 Task: Launch javascript debug terminal.
Action: Mouse moved to (172, 17)
Screenshot: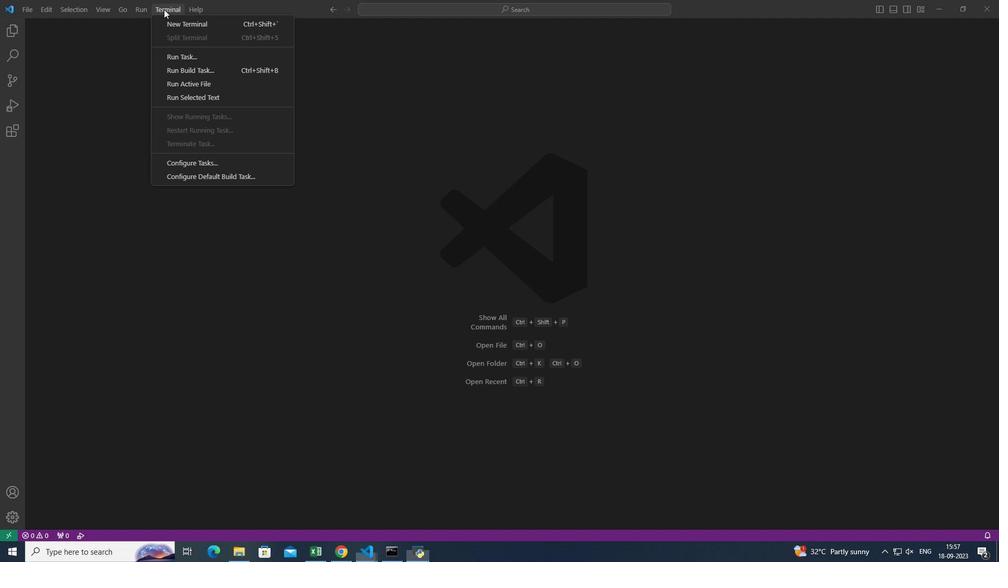 
Action: Mouse pressed left at (172, 17)
Screenshot: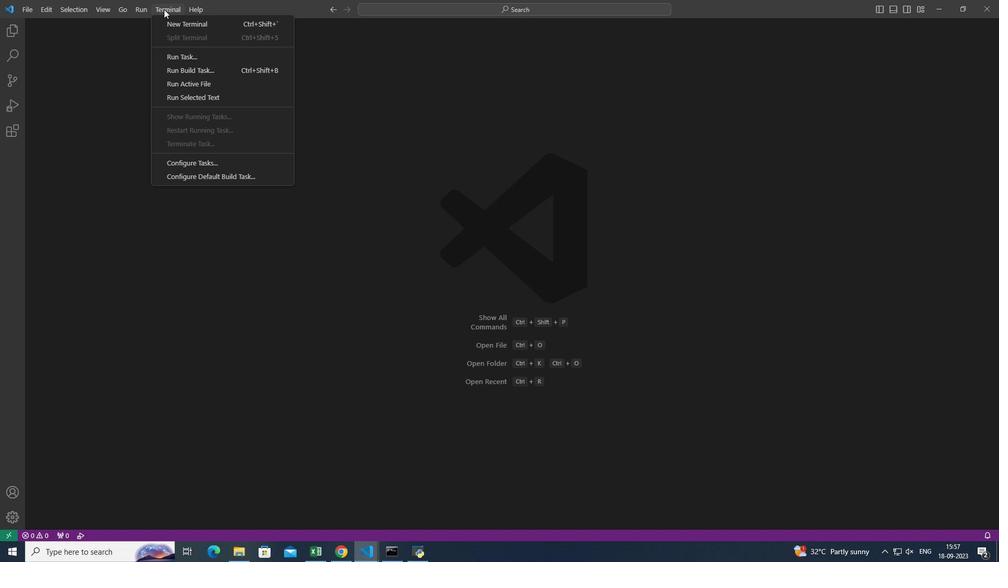 
Action: Mouse moved to (234, 31)
Screenshot: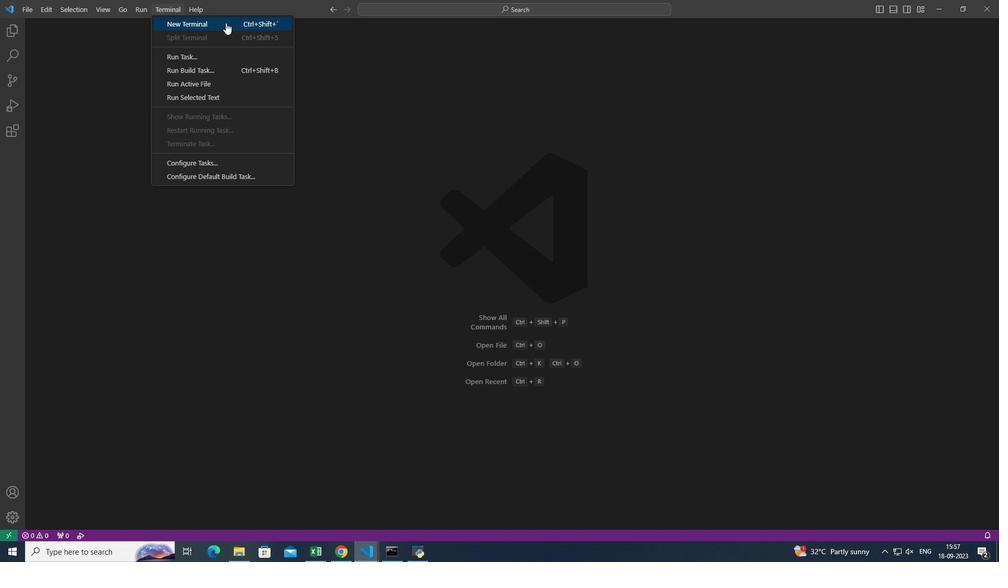 
Action: Mouse pressed left at (234, 31)
Screenshot: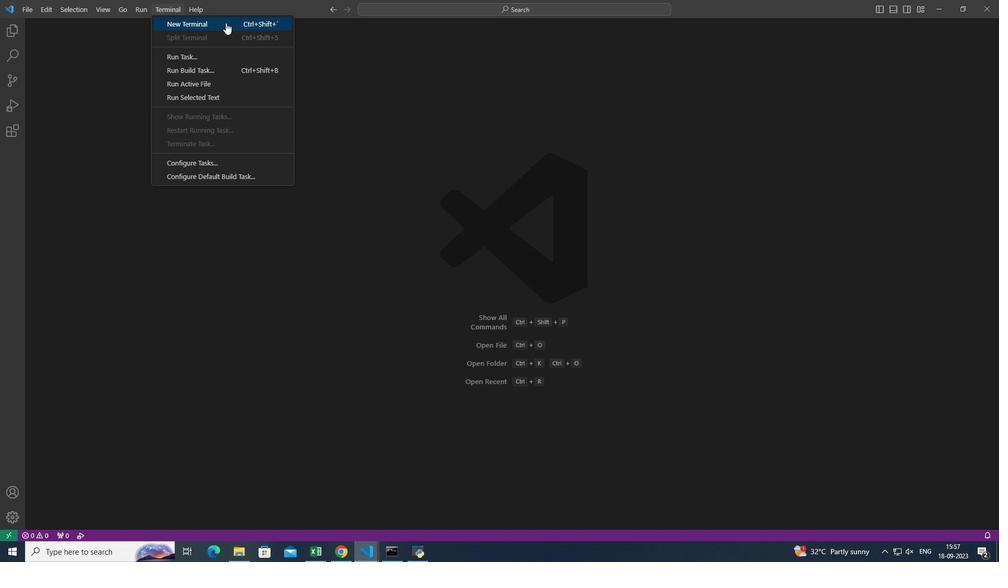 
Action: Mouse moved to (945, 414)
Screenshot: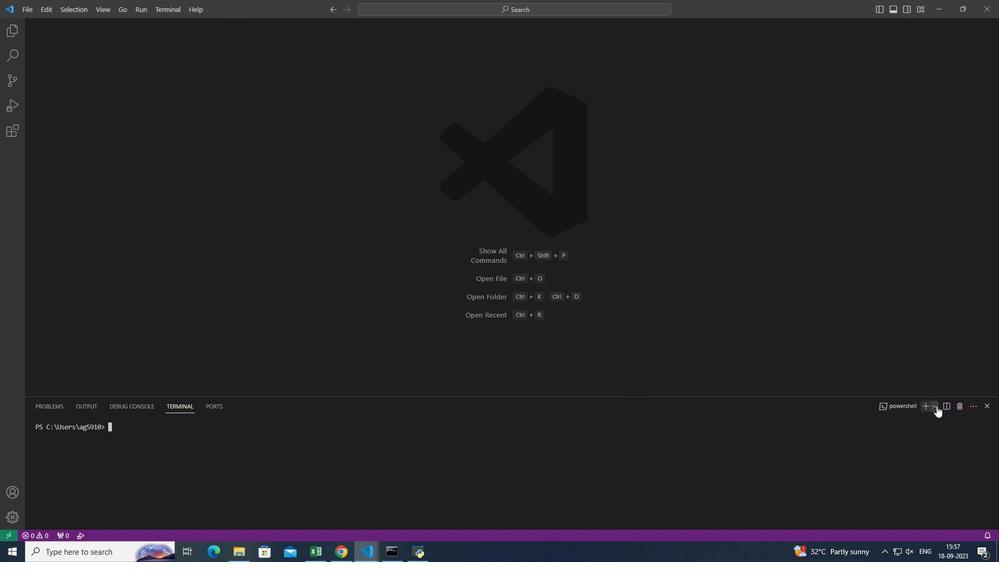 
Action: Mouse pressed left at (945, 414)
Screenshot: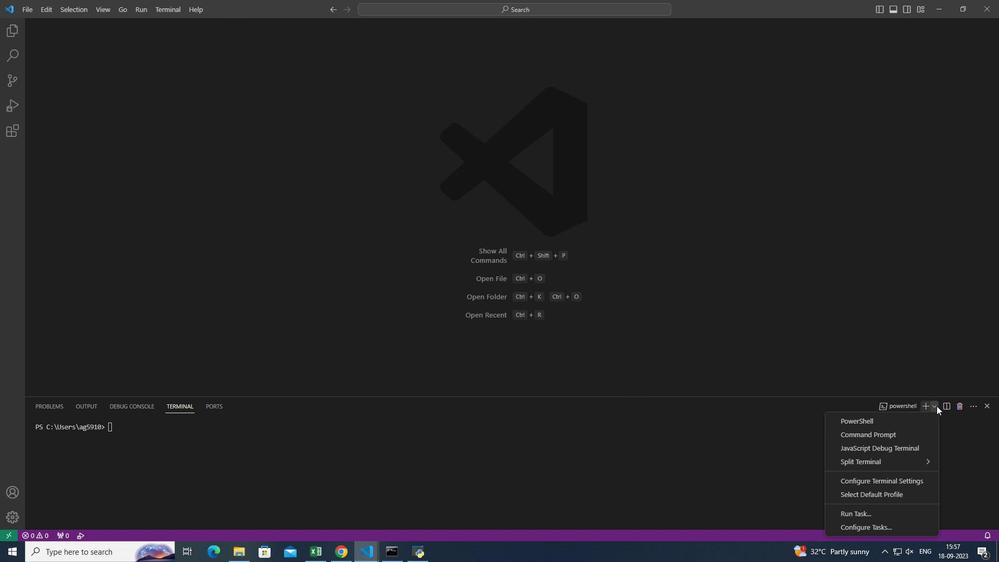 
Action: Mouse moved to (933, 457)
Screenshot: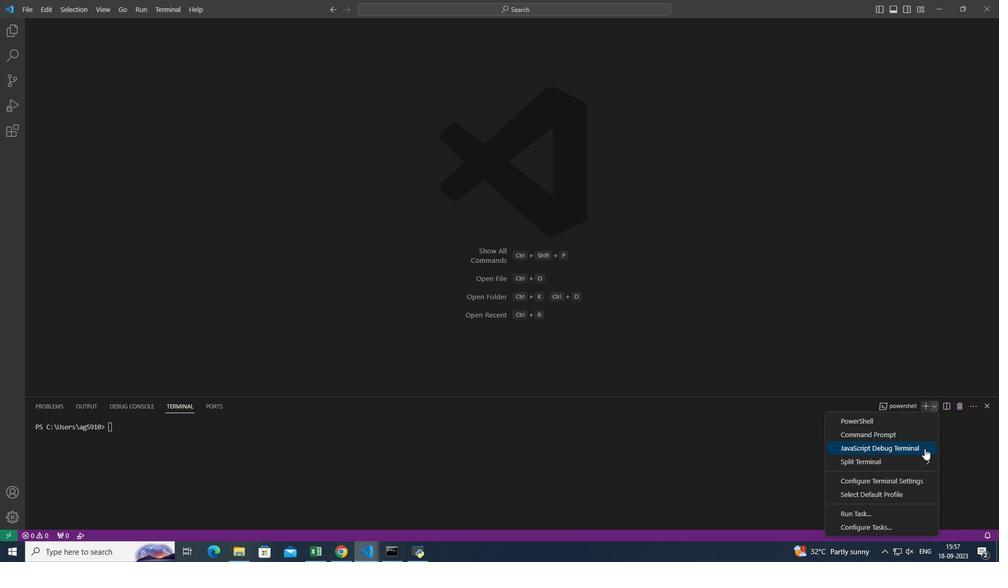 
Action: Mouse pressed left at (933, 457)
Screenshot: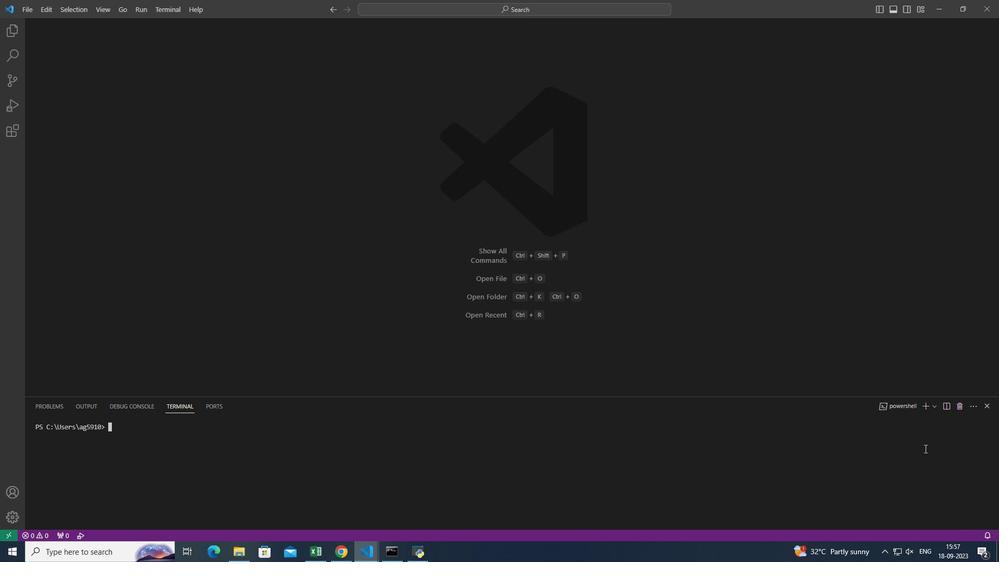 
Action: Mouse moved to (920, 469)
Screenshot: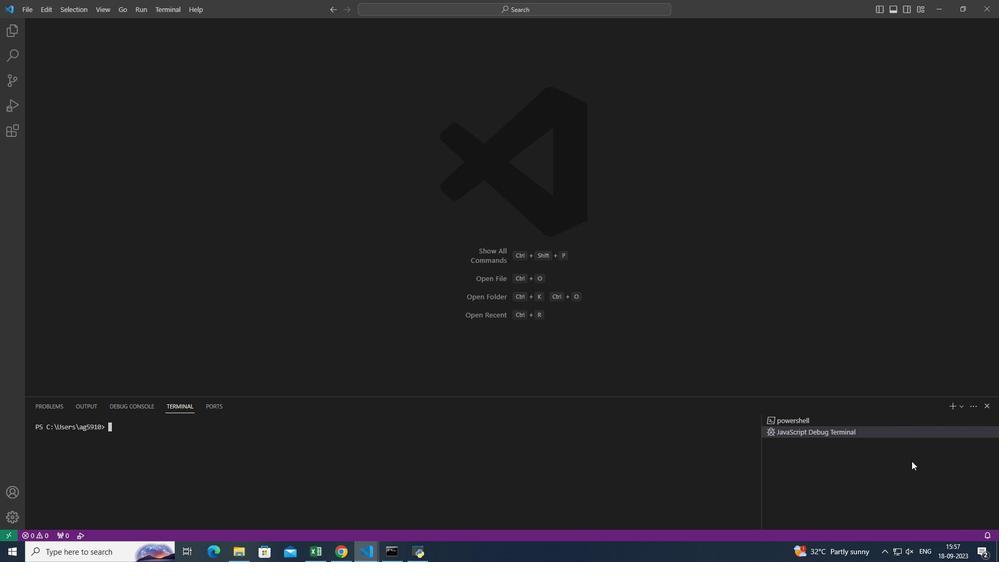 
